 Task: Sort the products in the category "Bottles & Formula" by unit price (high first).
Action: Mouse moved to (242, 129)
Screenshot: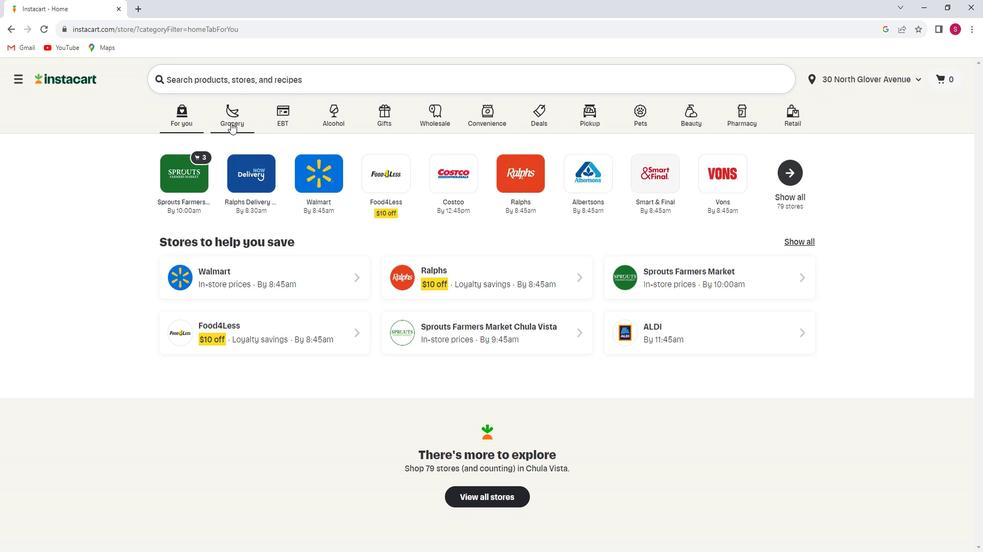 
Action: Mouse pressed left at (242, 129)
Screenshot: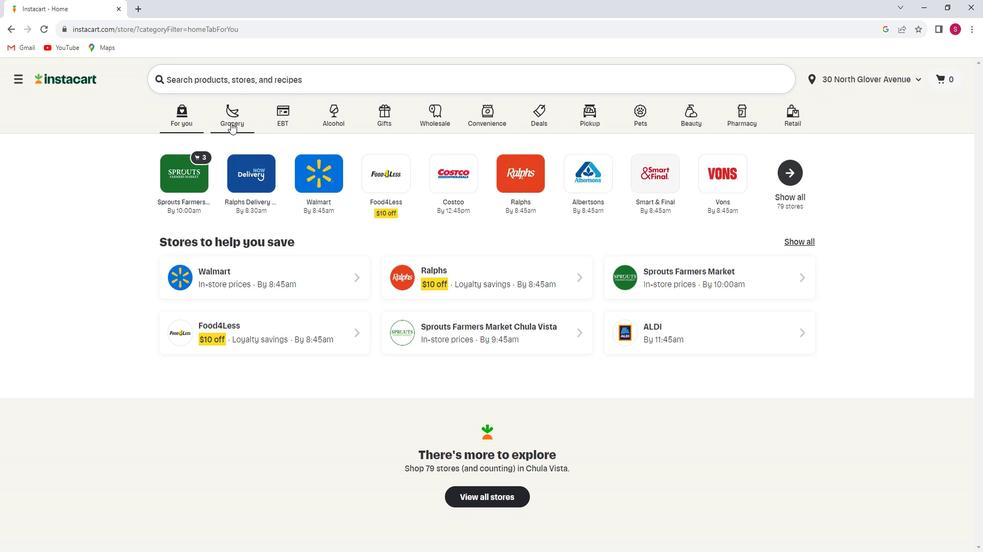 
Action: Mouse moved to (262, 300)
Screenshot: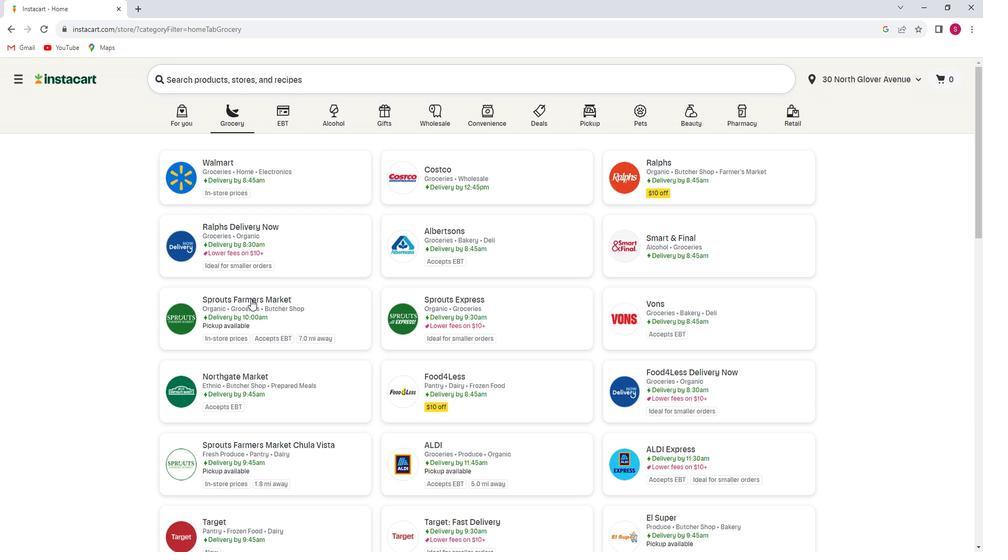 
Action: Mouse pressed left at (262, 300)
Screenshot: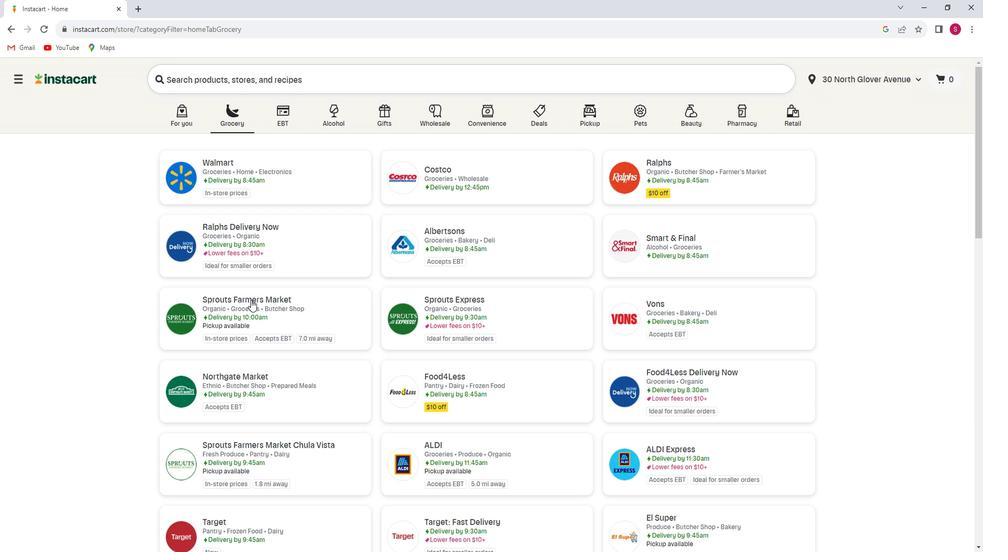 
Action: Mouse moved to (107, 363)
Screenshot: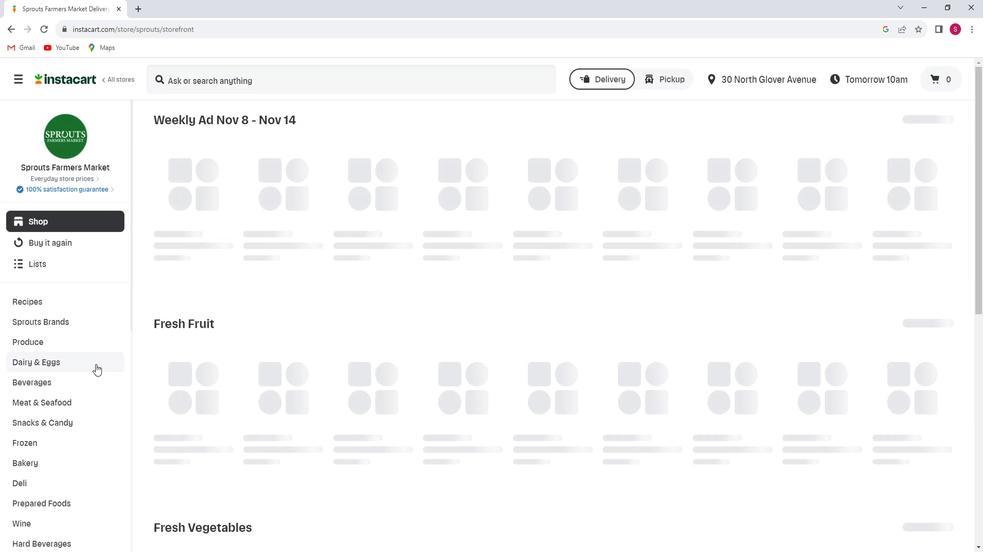 
Action: Mouse scrolled (107, 363) with delta (0, 0)
Screenshot: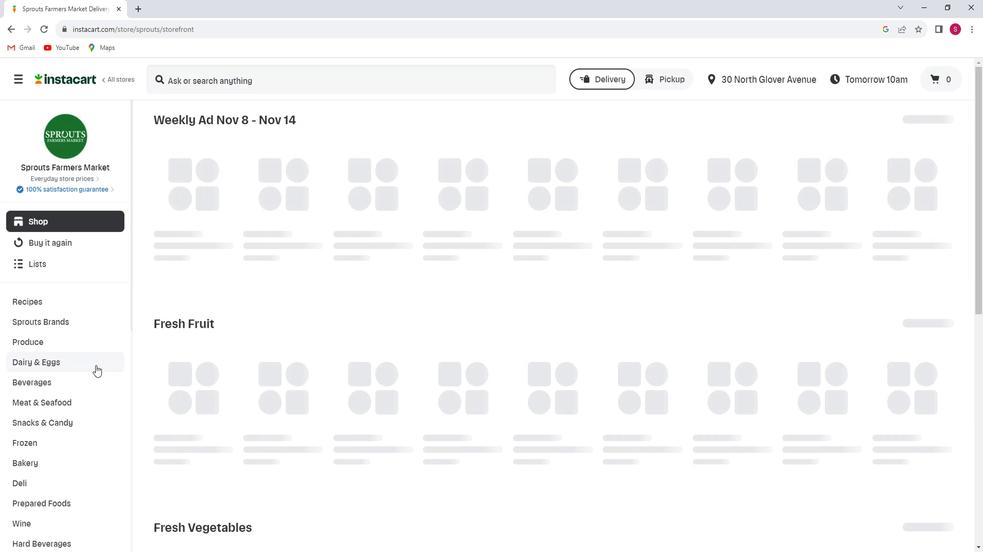 
Action: Mouse scrolled (107, 363) with delta (0, 0)
Screenshot: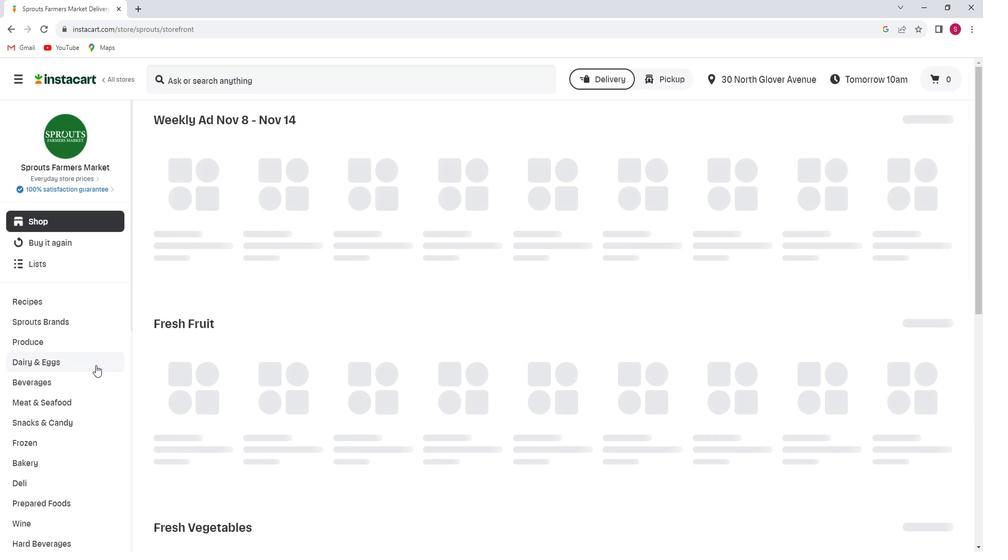 
Action: Mouse scrolled (107, 363) with delta (0, 0)
Screenshot: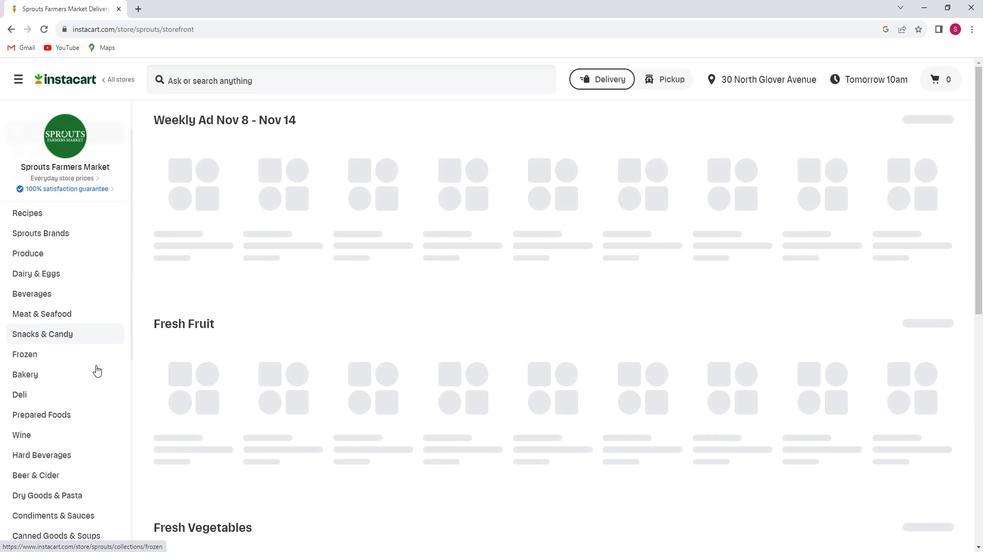 
Action: Mouse scrolled (107, 363) with delta (0, 0)
Screenshot: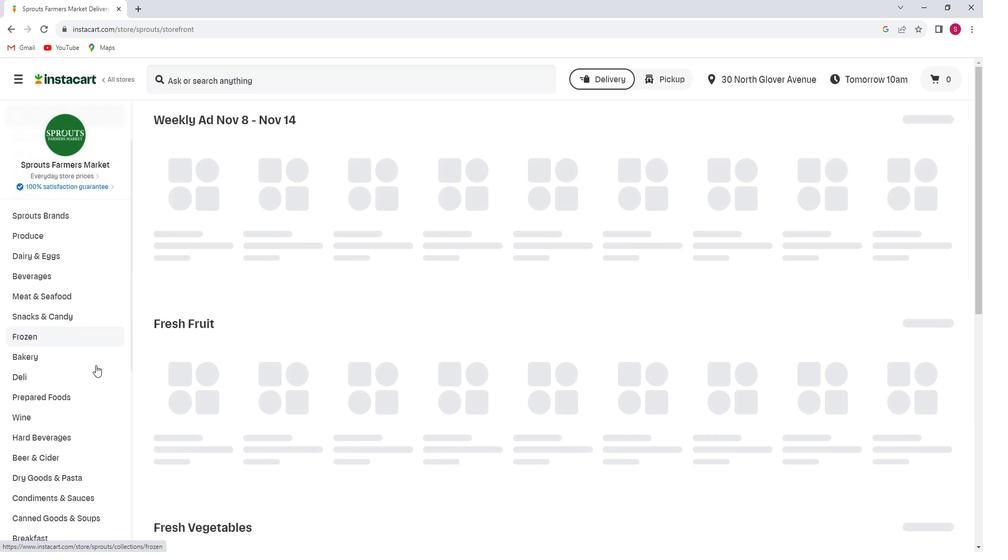 
Action: Mouse scrolled (107, 363) with delta (0, 0)
Screenshot: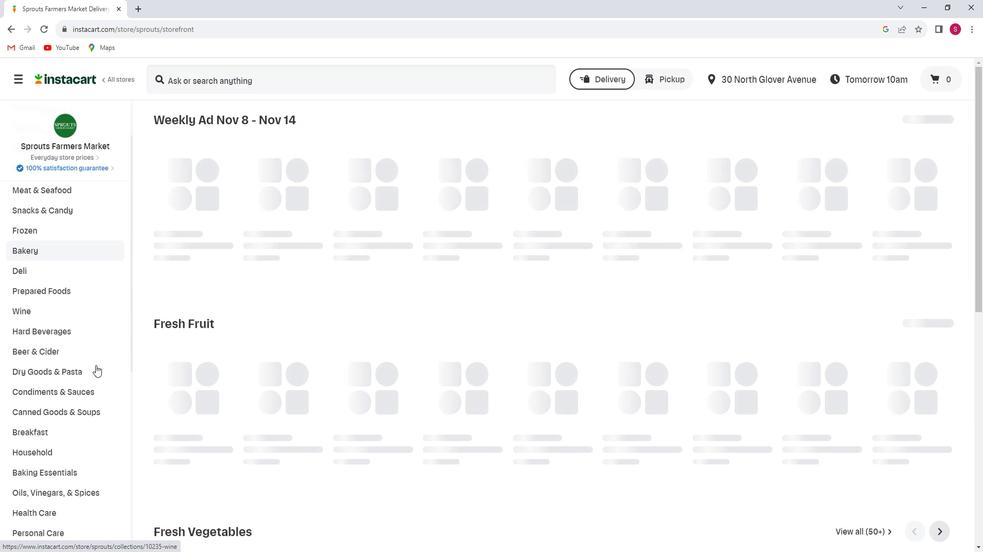 
Action: Mouse scrolled (107, 363) with delta (0, 0)
Screenshot: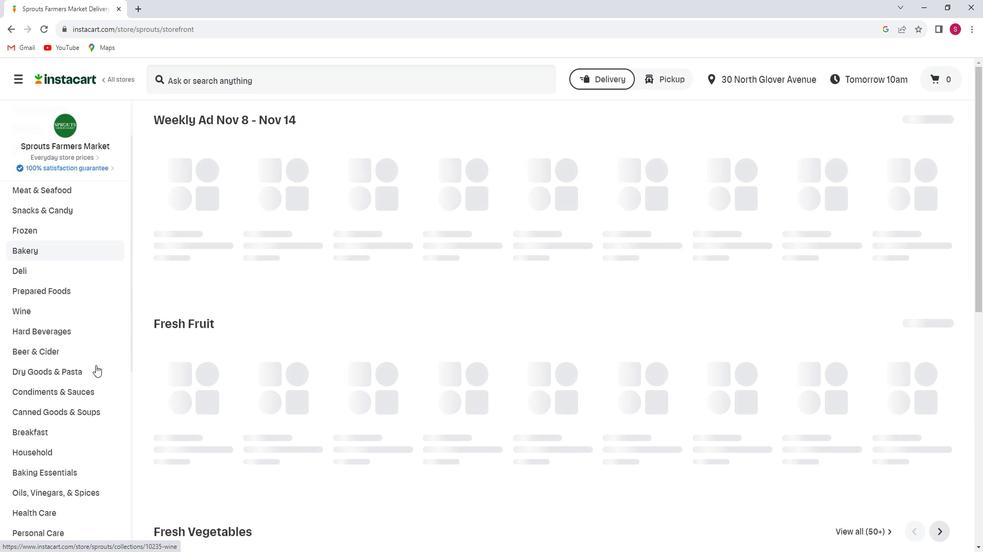 
Action: Mouse scrolled (107, 363) with delta (0, 0)
Screenshot: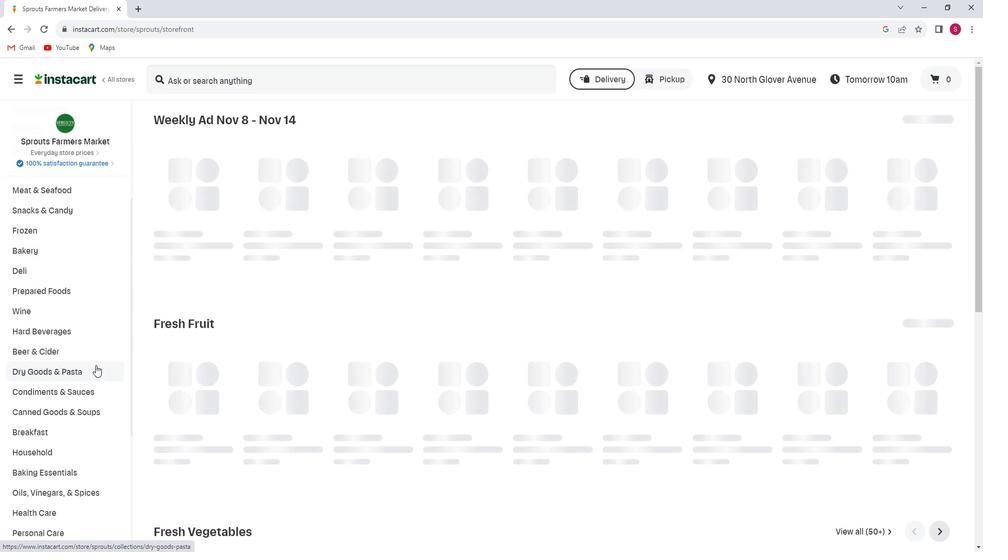 
Action: Mouse moved to (103, 371)
Screenshot: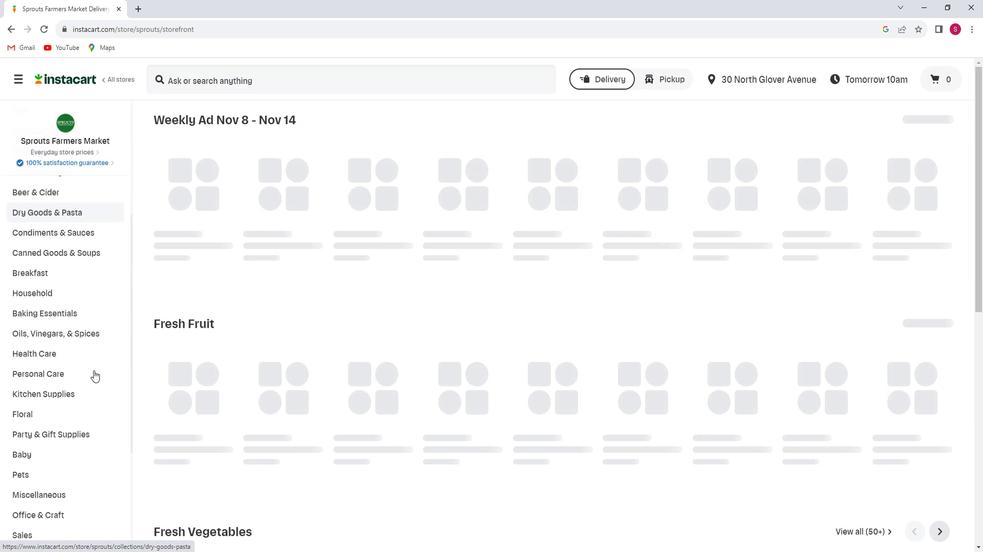 
Action: Mouse scrolled (103, 370) with delta (0, 0)
Screenshot: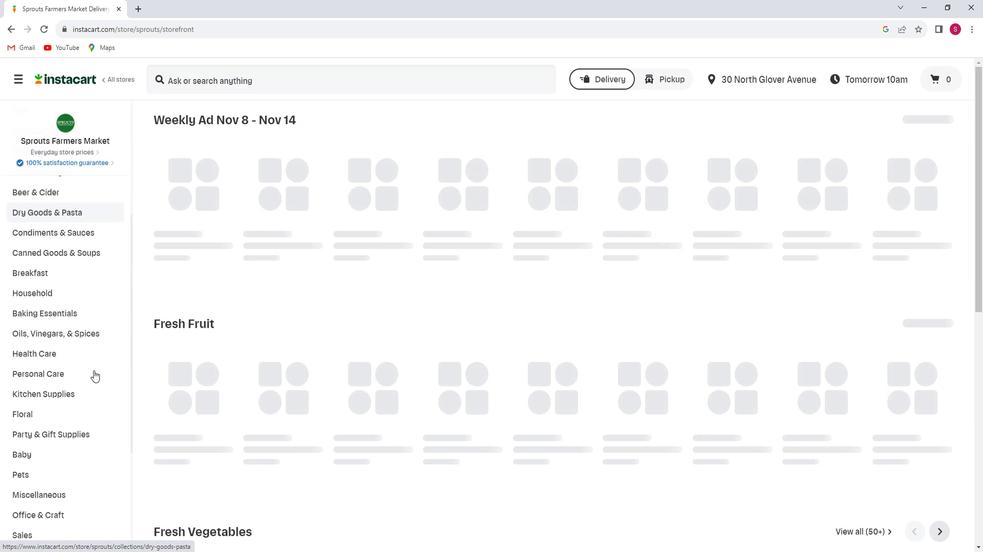 
Action: Mouse moved to (102, 372)
Screenshot: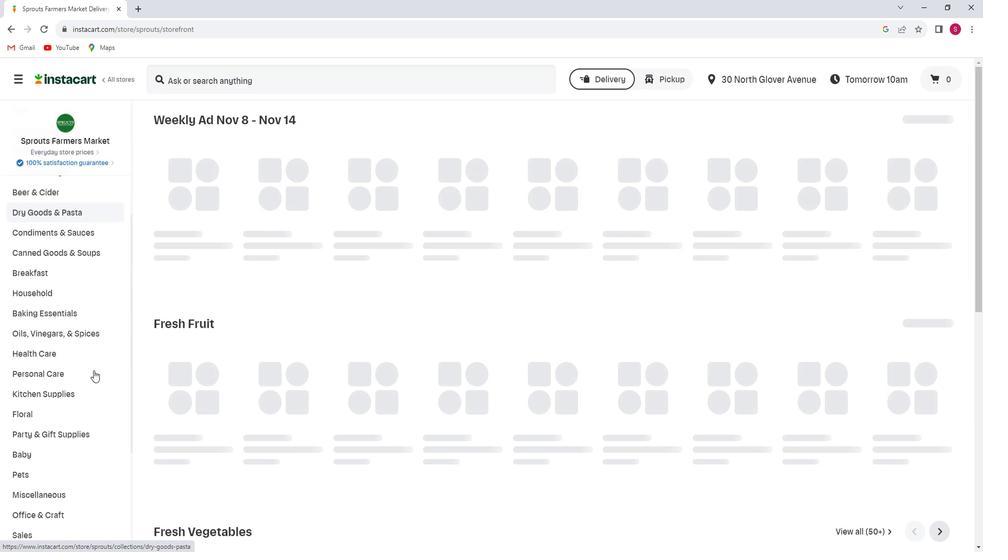 
Action: Mouse scrolled (102, 371) with delta (0, 0)
Screenshot: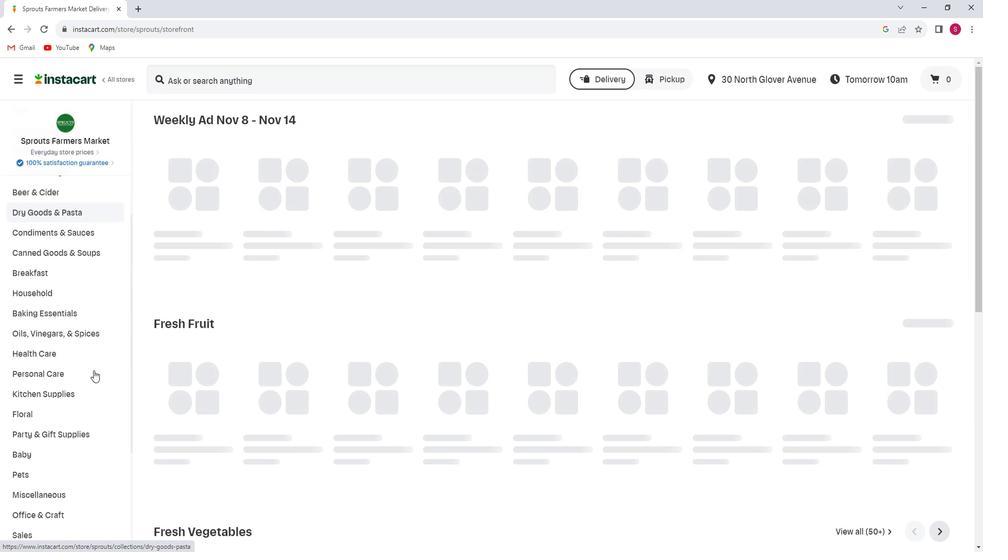 
Action: Mouse moved to (66, 391)
Screenshot: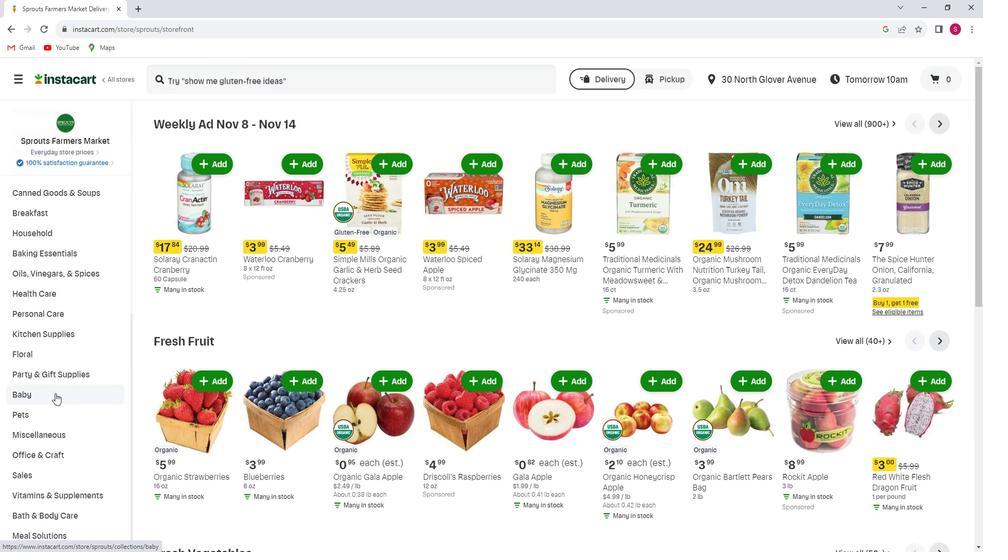 
Action: Mouse pressed left at (66, 391)
Screenshot: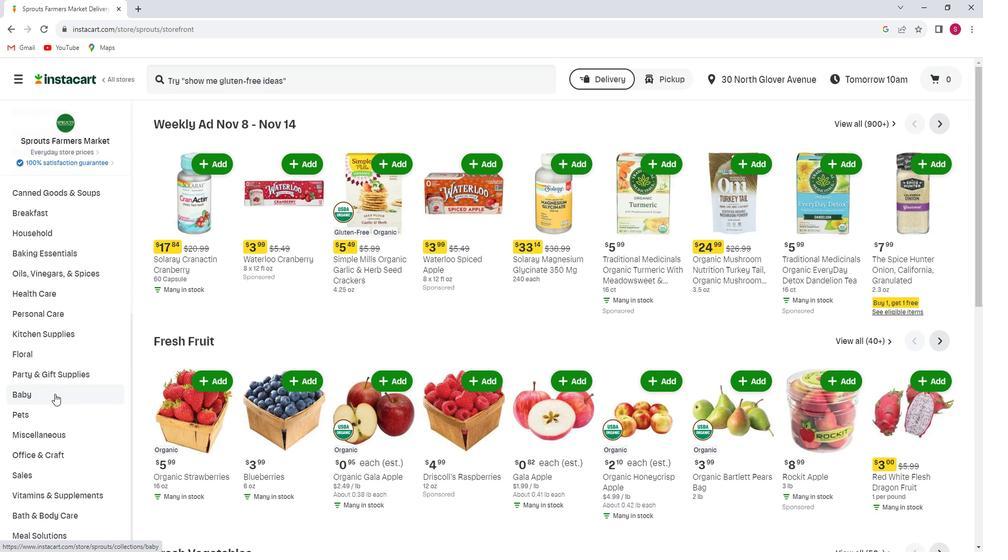 
Action: Mouse moved to (69, 449)
Screenshot: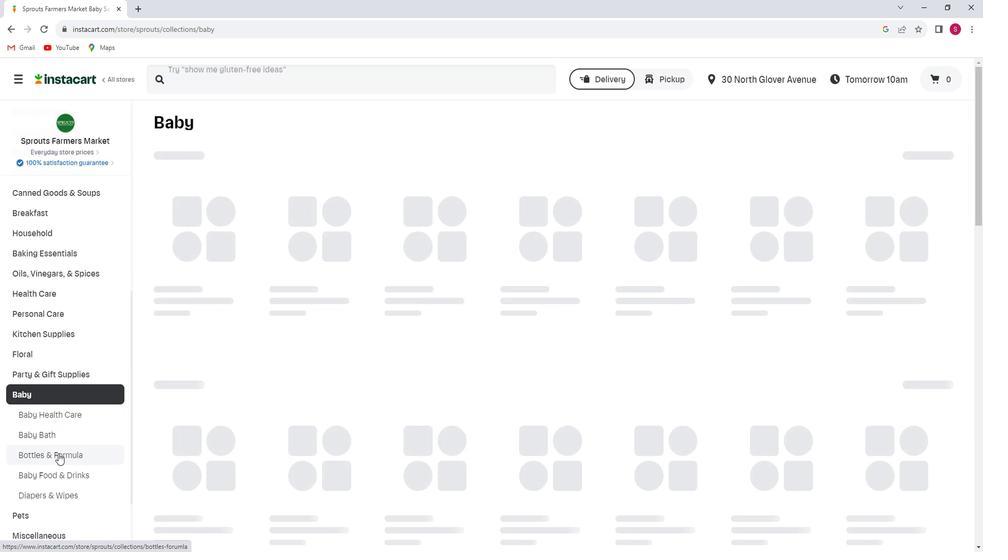 
Action: Mouse pressed left at (69, 449)
Screenshot: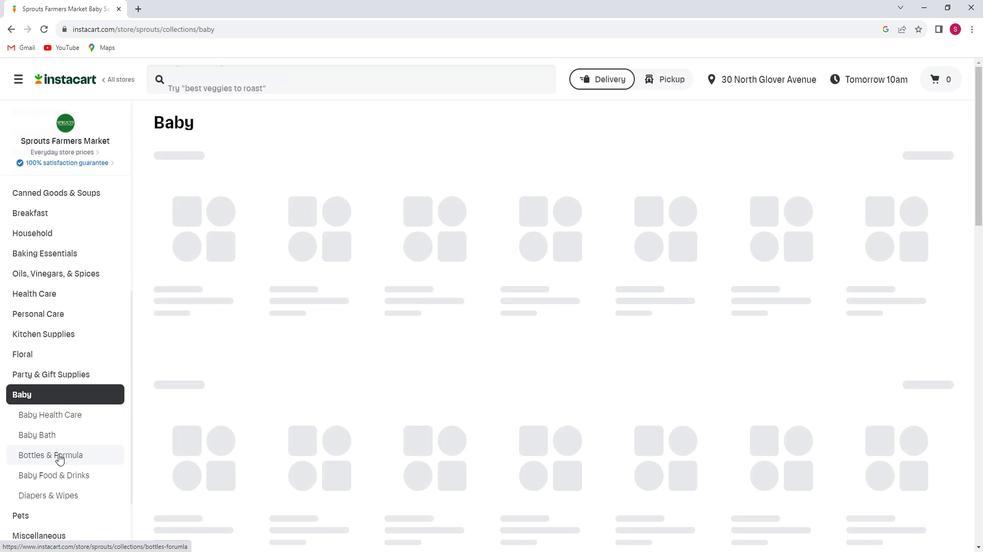 
Action: Mouse moved to (950, 155)
Screenshot: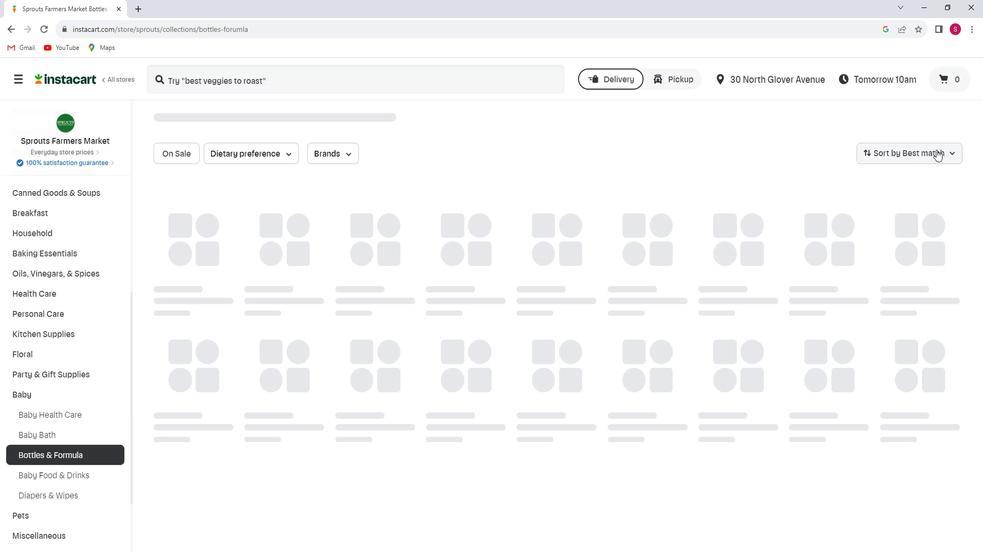 
Action: Mouse pressed left at (950, 155)
Screenshot: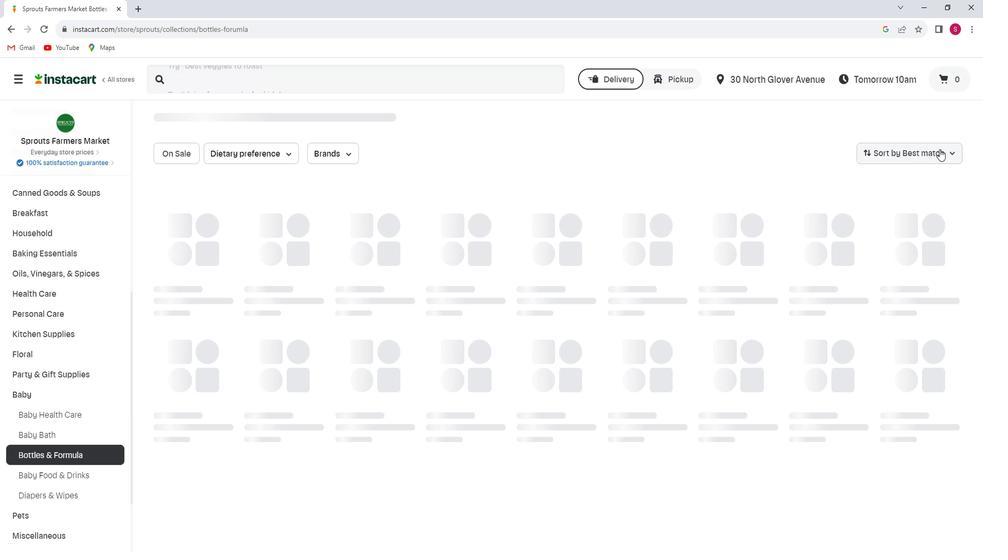
Action: Mouse moved to (926, 280)
Screenshot: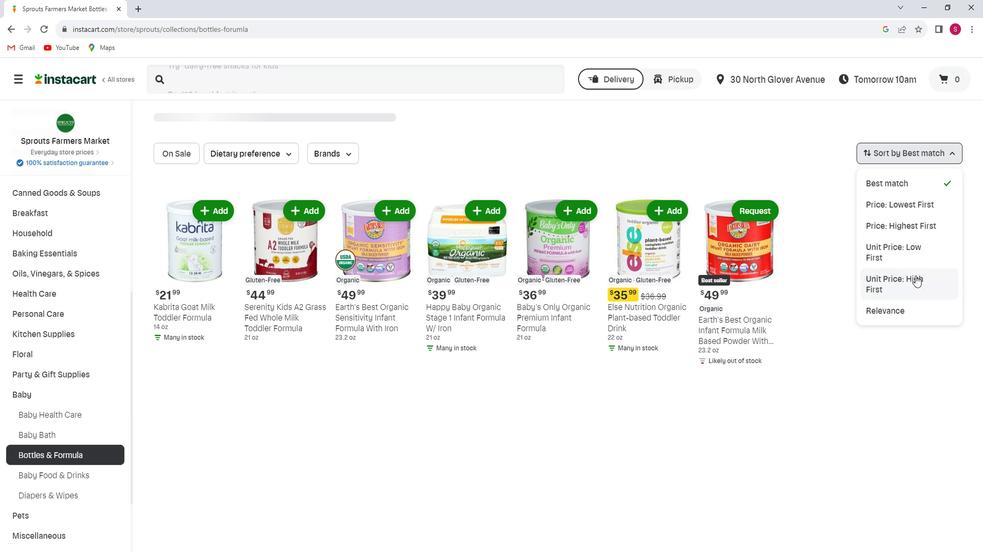 
Action: Mouse pressed left at (926, 280)
Screenshot: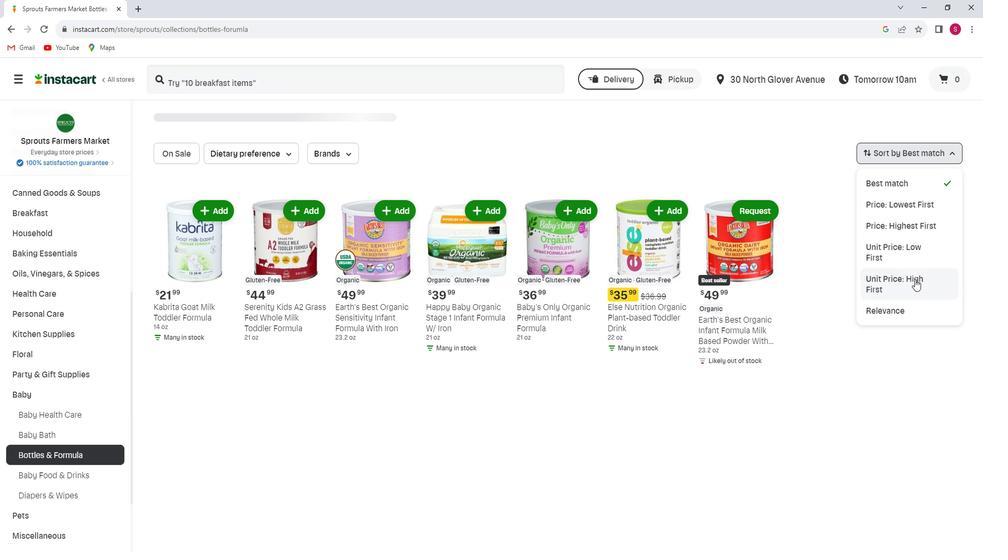 
